 Task: Open a blank sheet, save the file as 'creativity' Insert a table ' 2 by 2' In first column, add headers, 'Category, Amount'. Under first header, add  RentUnder second header, add 2000. Change table style to  'Red'
Action: Mouse moved to (27, 24)
Screenshot: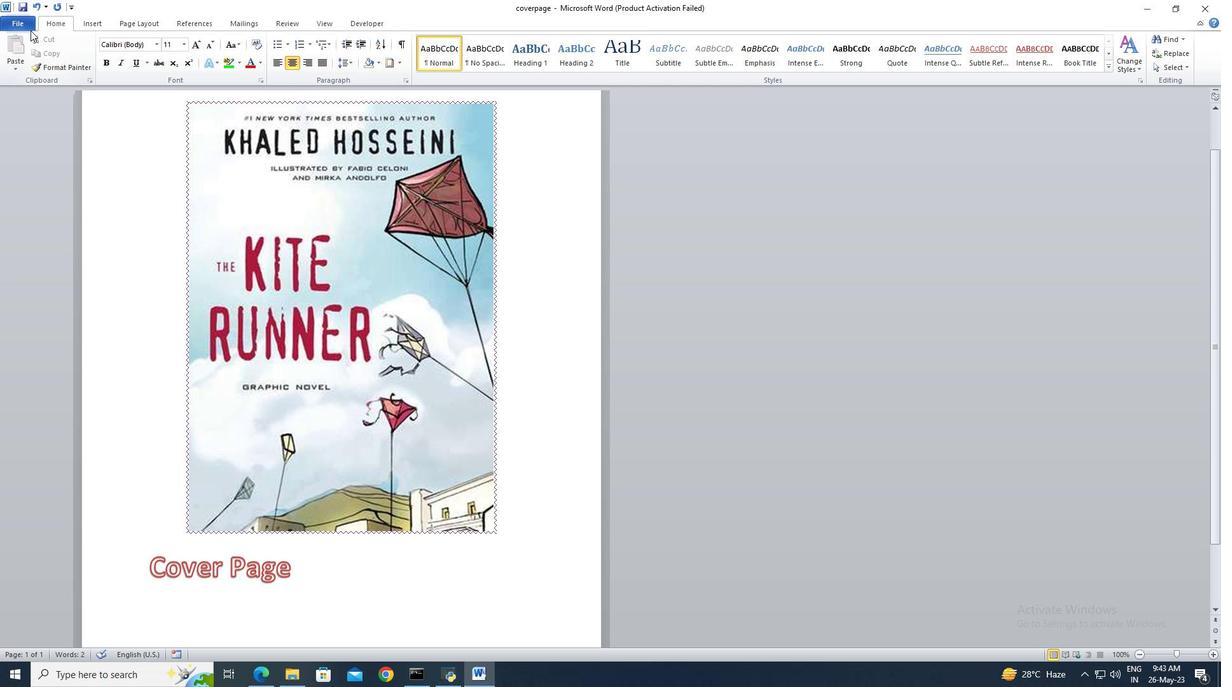 
Action: Mouse pressed left at (27, 24)
Screenshot: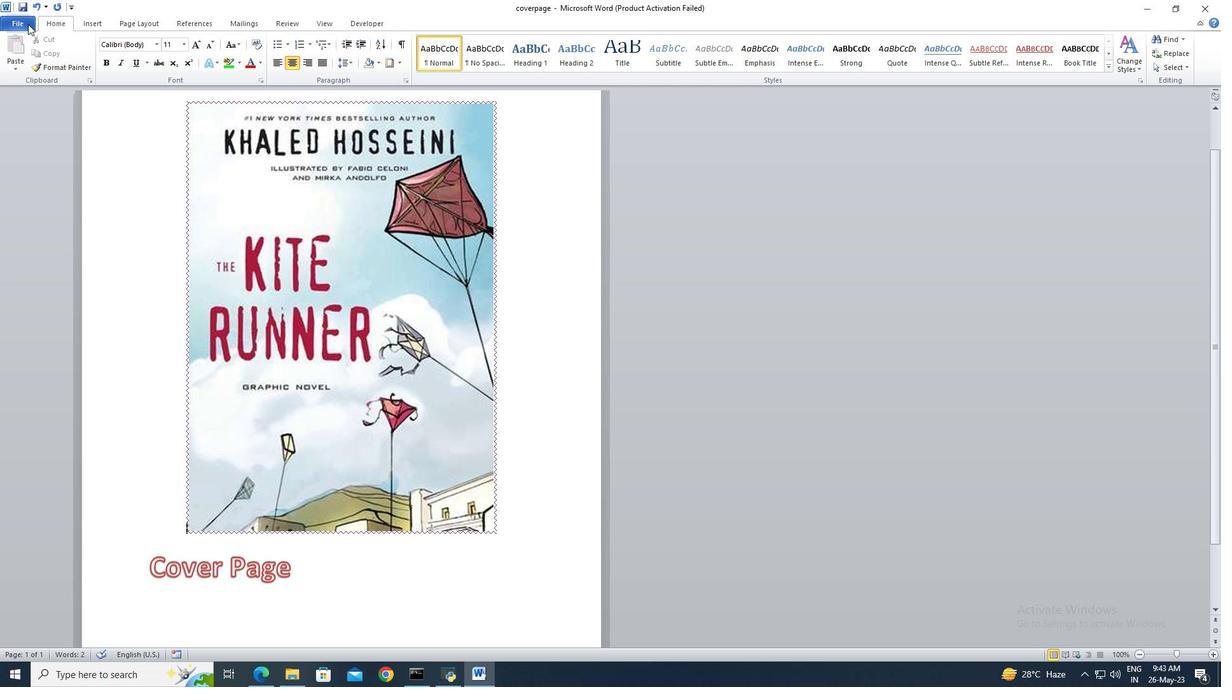 
Action: Mouse moved to (37, 171)
Screenshot: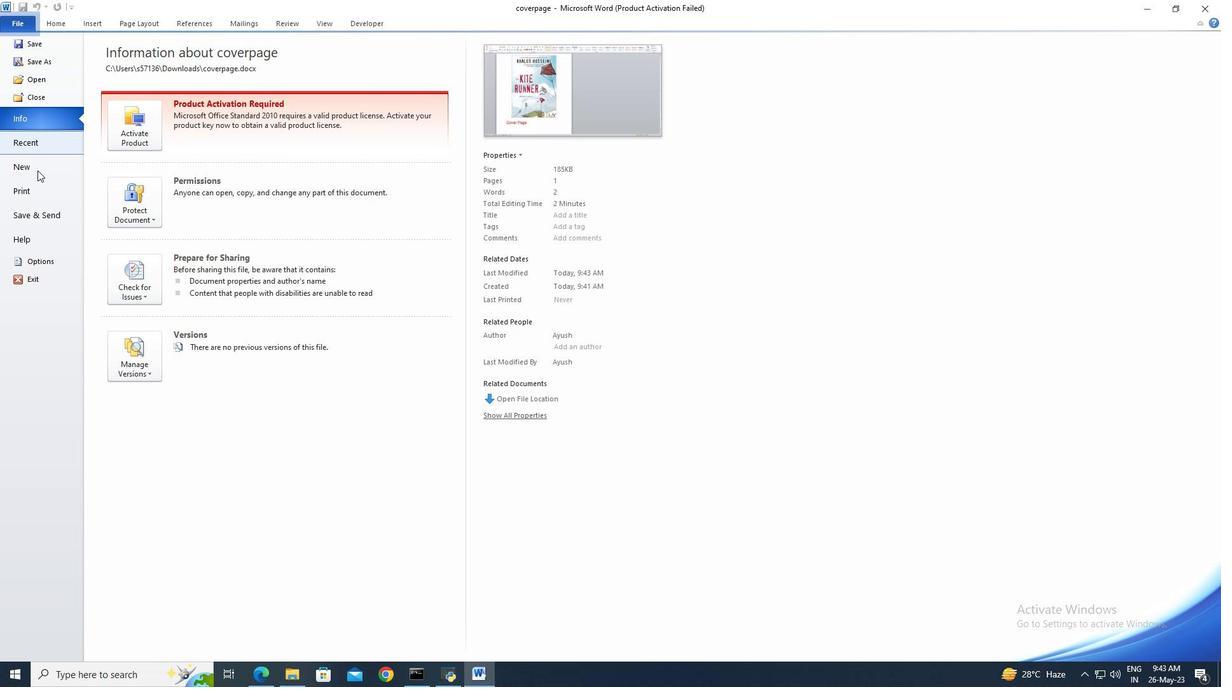
Action: Mouse pressed left at (37, 171)
Screenshot: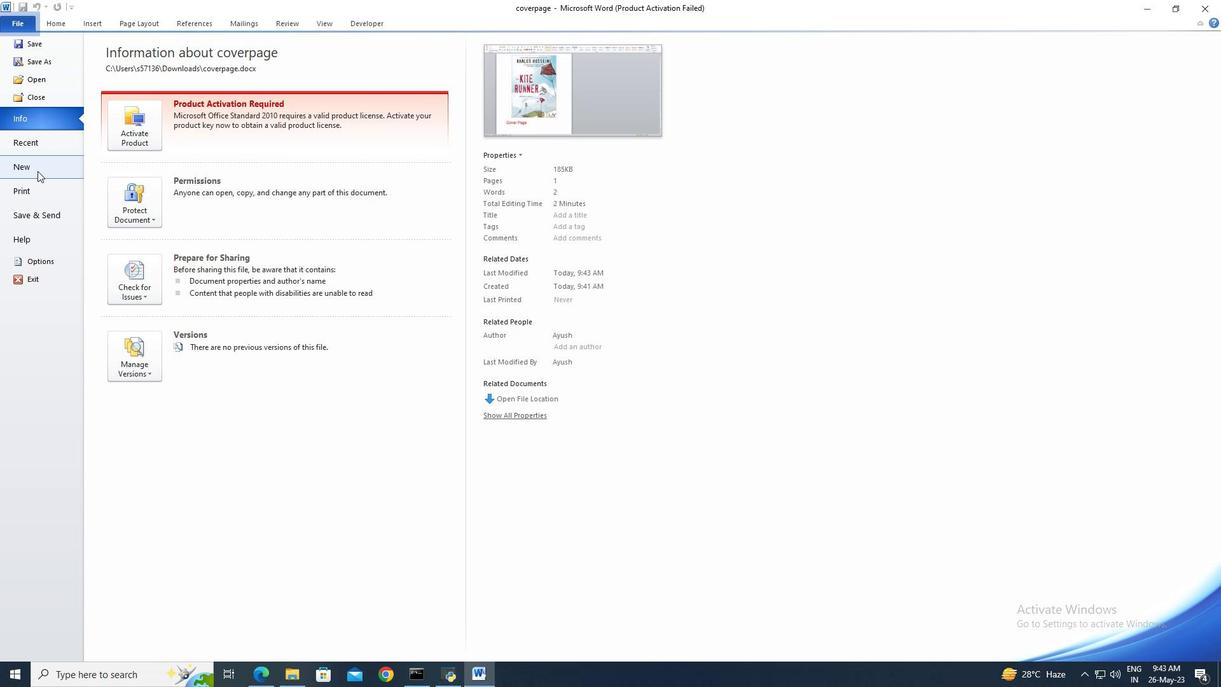 
Action: Mouse moved to (623, 307)
Screenshot: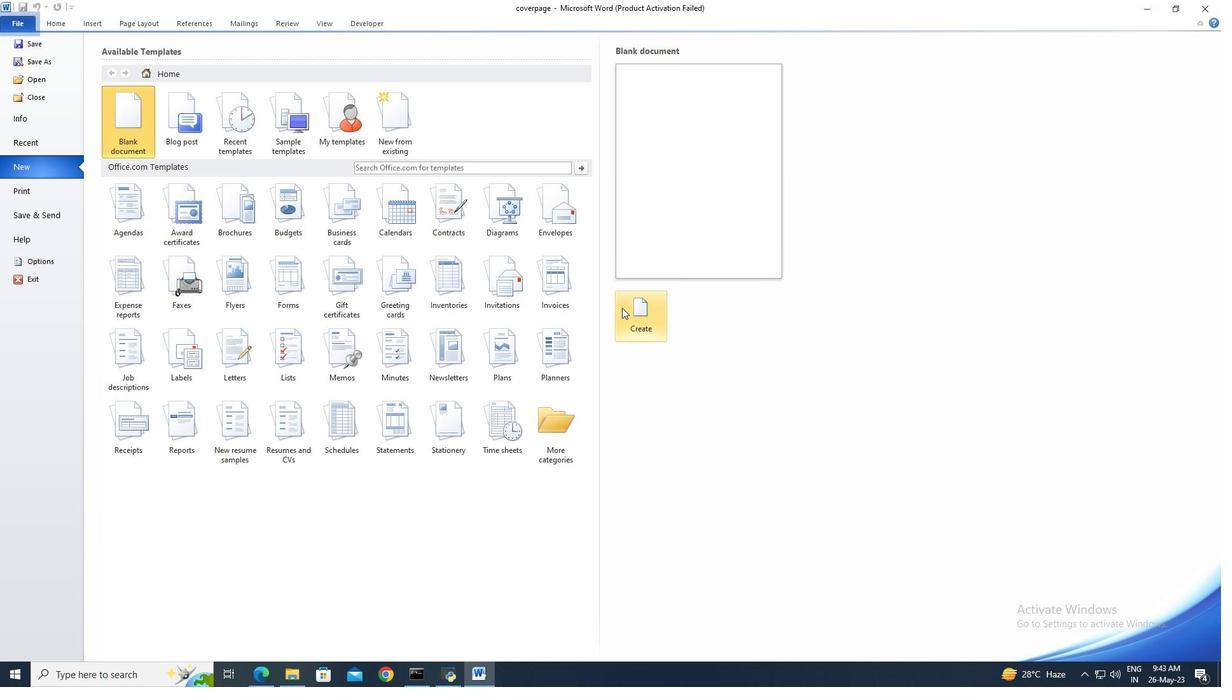 
Action: Mouse pressed left at (623, 307)
Screenshot: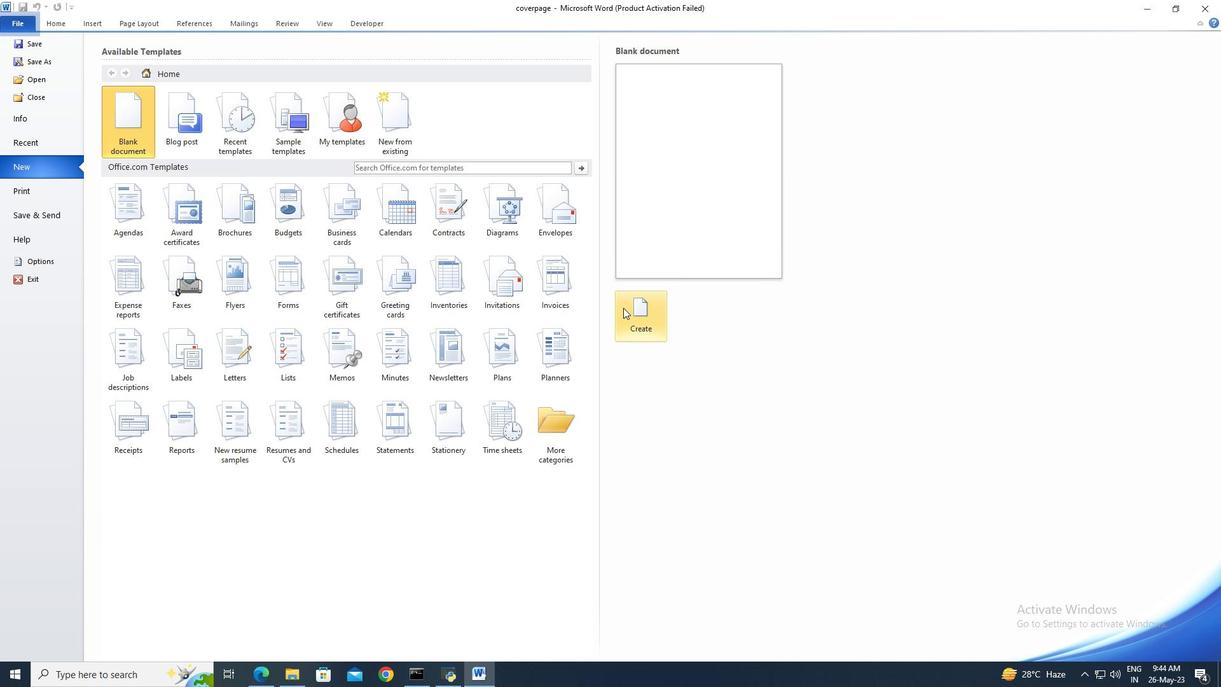 
Action: Mouse moved to (30, 28)
Screenshot: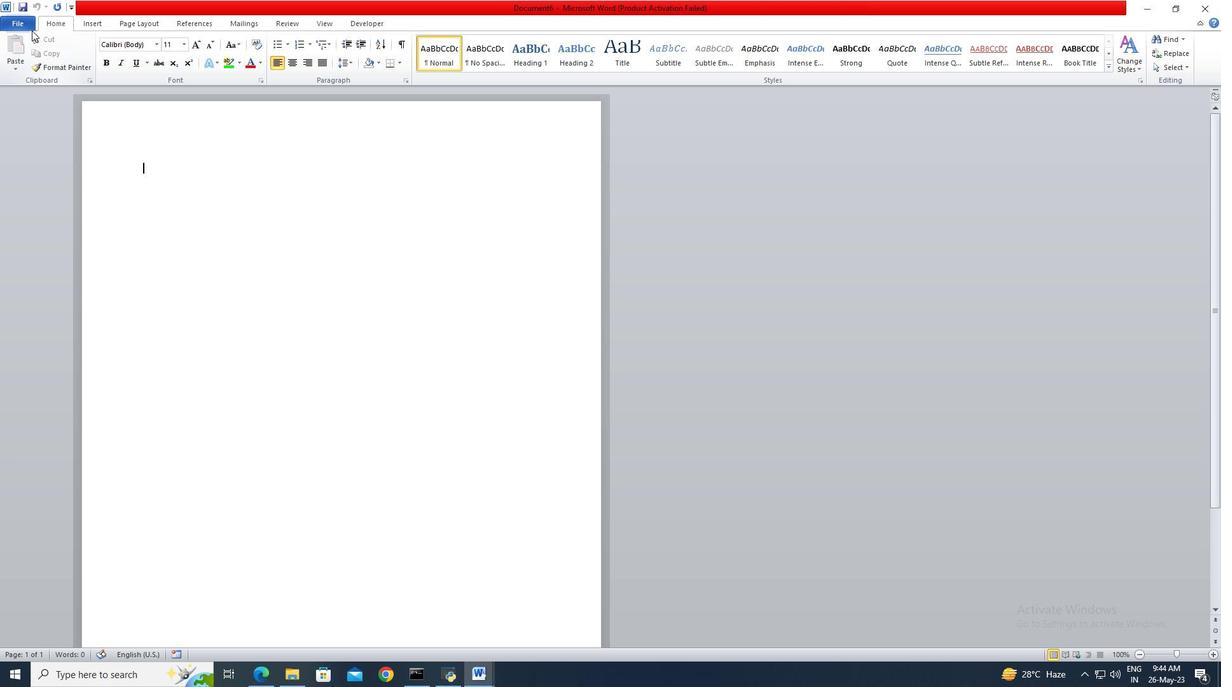 
Action: Mouse pressed left at (30, 28)
Screenshot: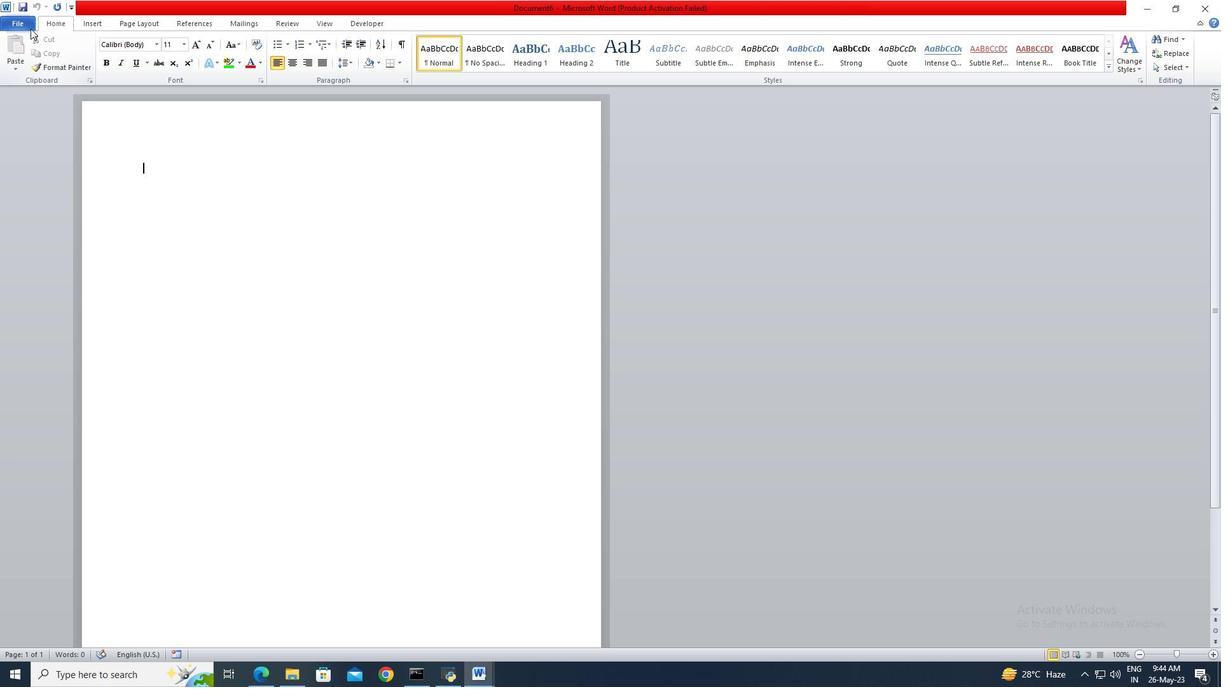 
Action: Mouse moved to (34, 60)
Screenshot: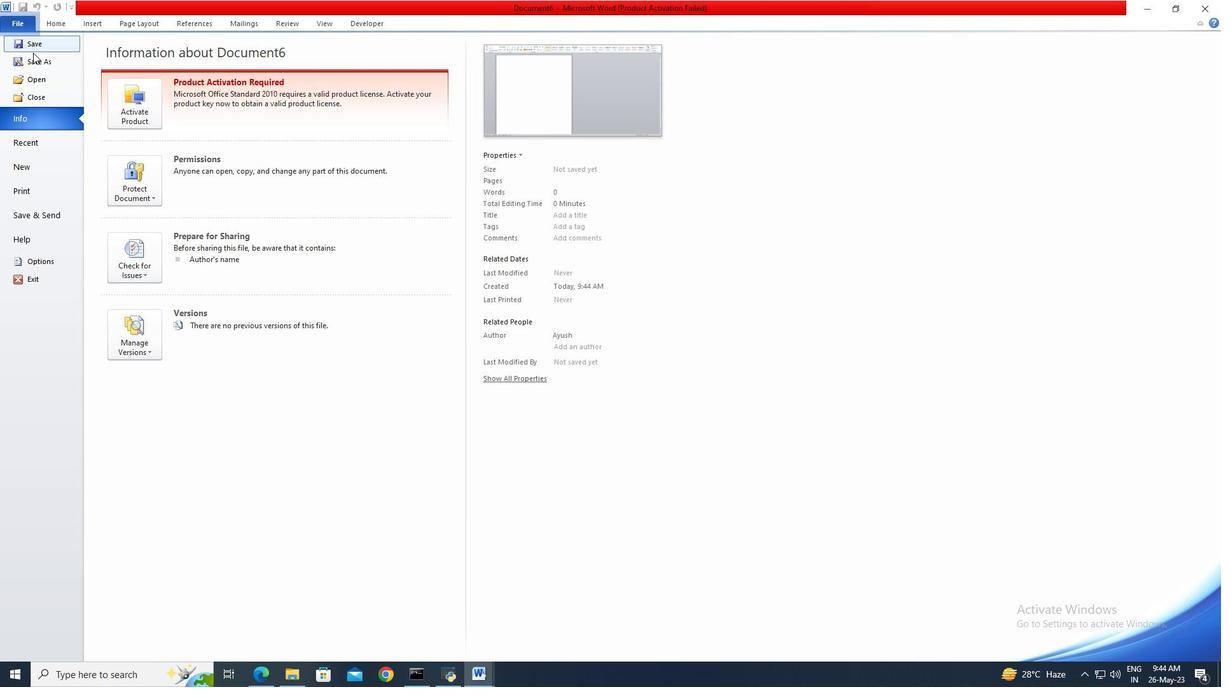 
Action: Mouse pressed left at (34, 60)
Screenshot: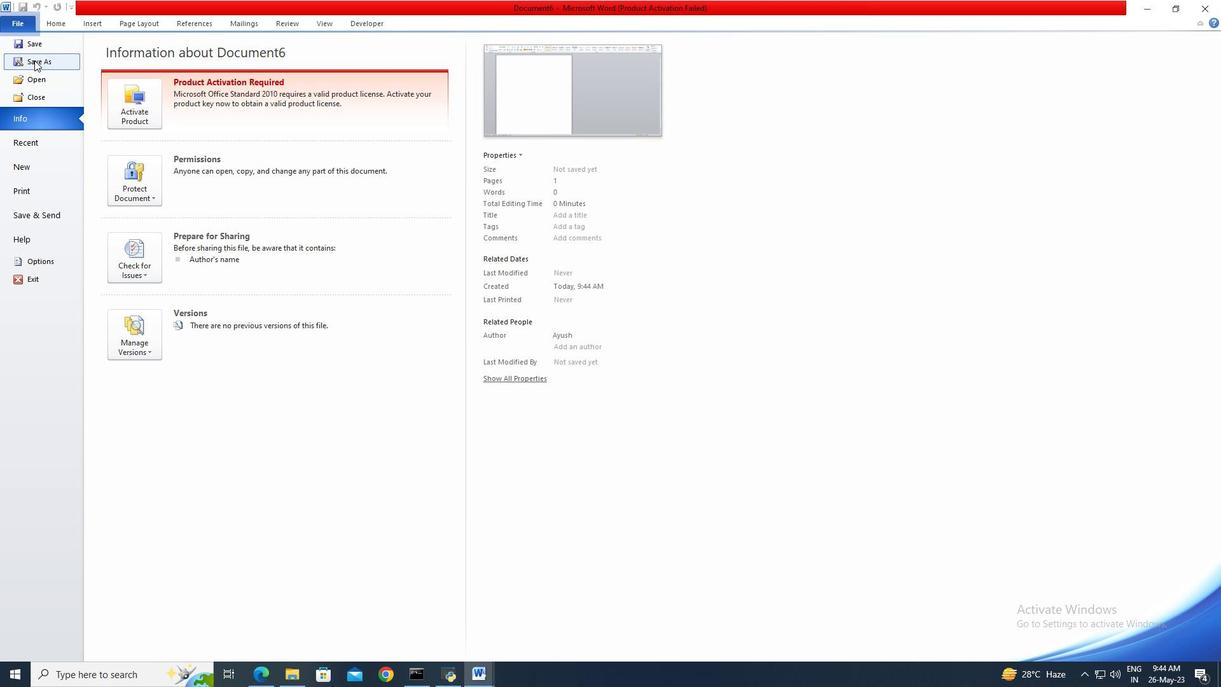 
Action: Mouse moved to (46, 133)
Screenshot: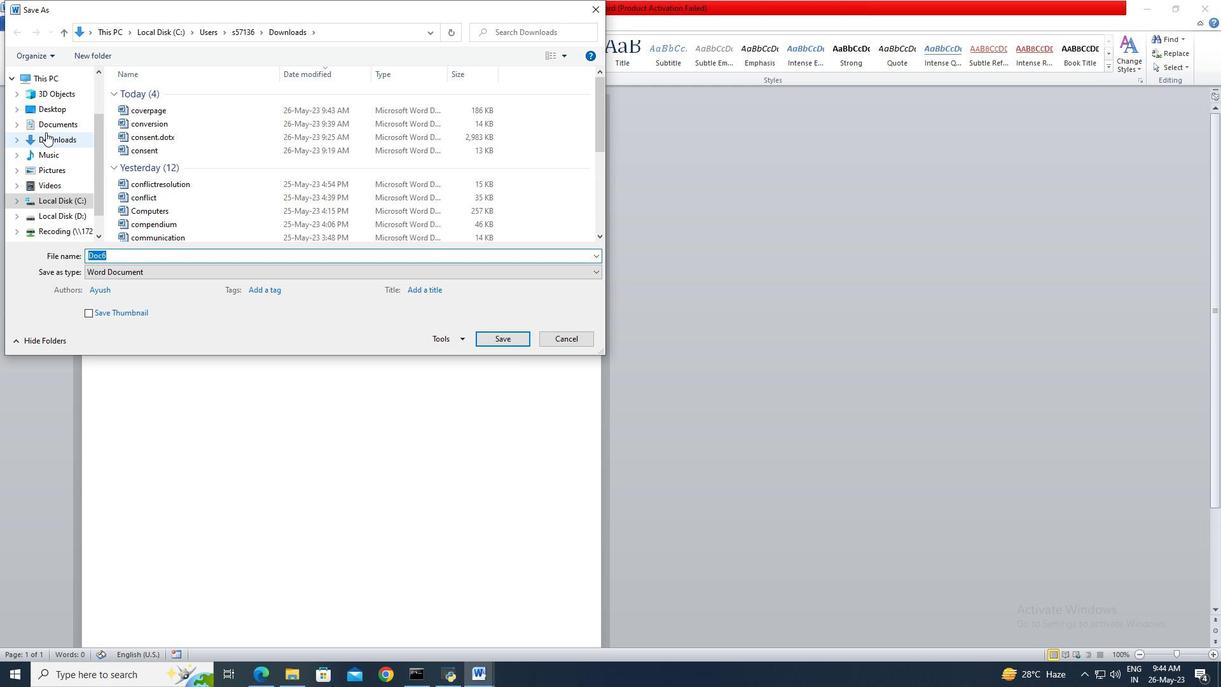 
Action: Mouse pressed left at (46, 133)
Screenshot: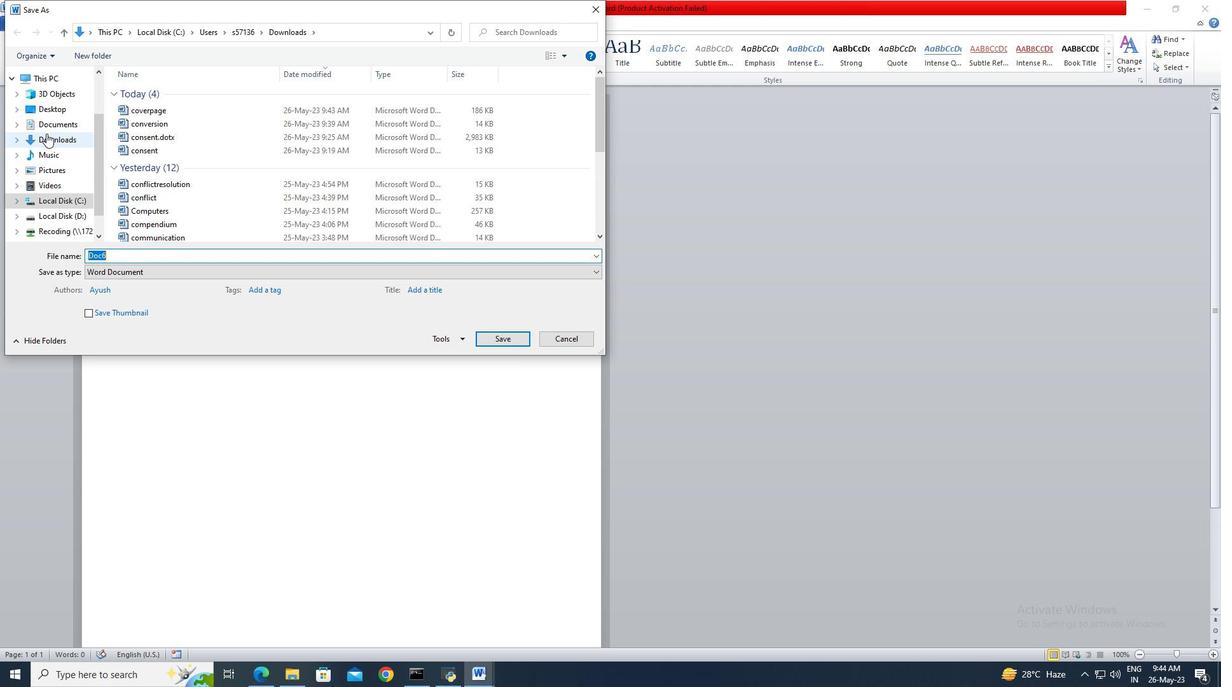 
Action: Mouse moved to (110, 255)
Screenshot: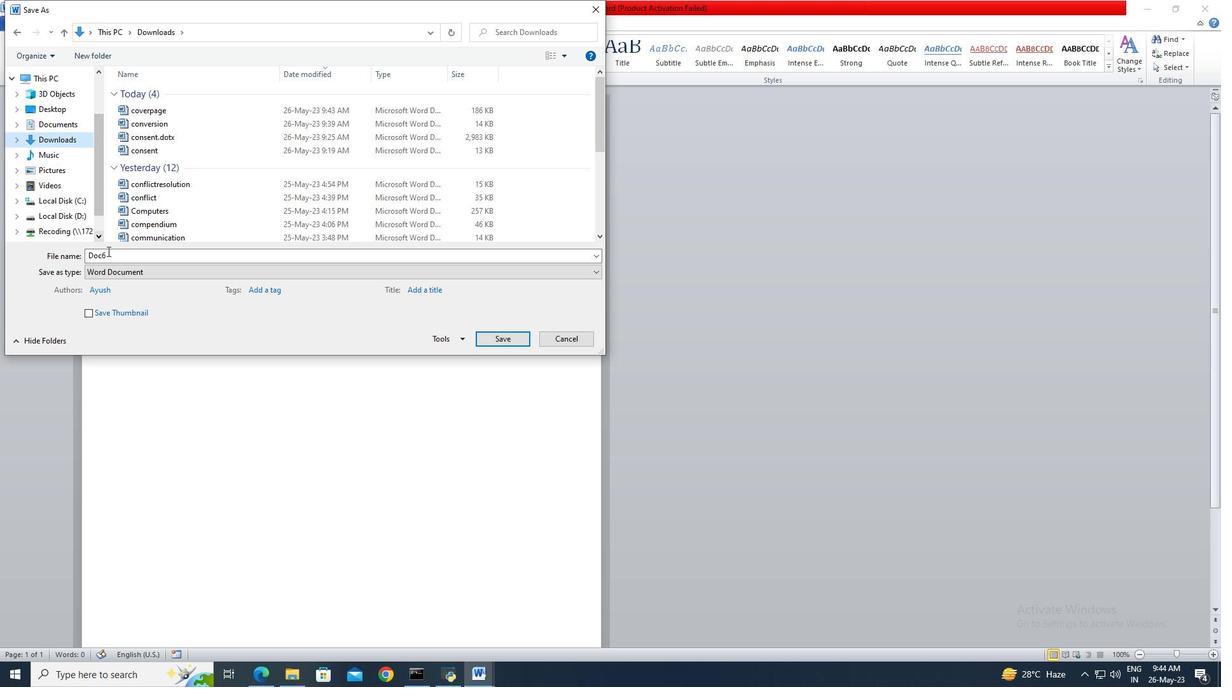 
Action: Mouse pressed left at (110, 255)
Screenshot: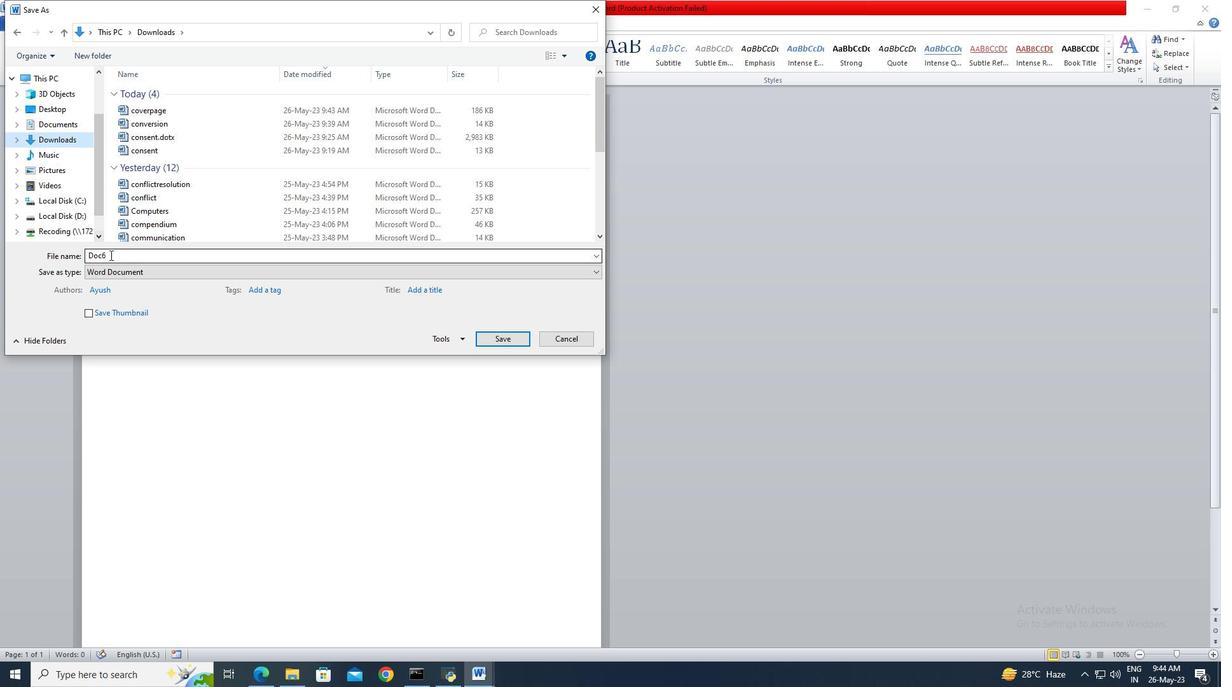 
Action: Key pressed creativity
Screenshot: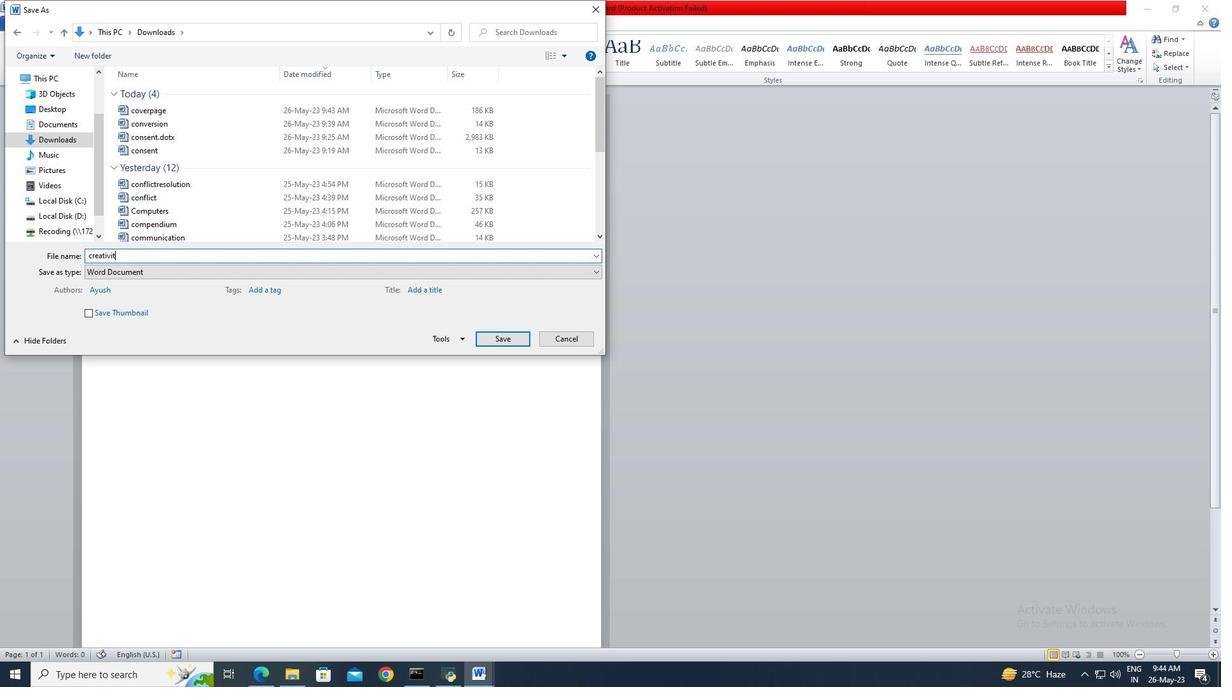 
Action: Mouse moved to (494, 339)
Screenshot: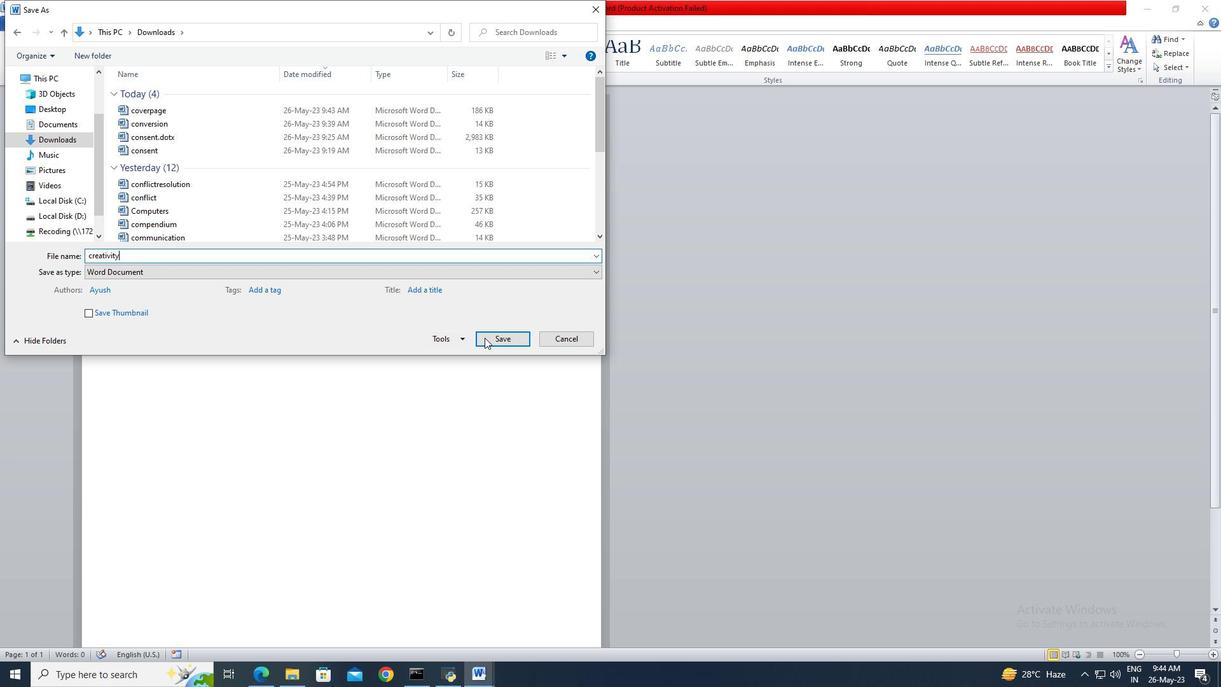 
Action: Mouse pressed left at (494, 339)
Screenshot: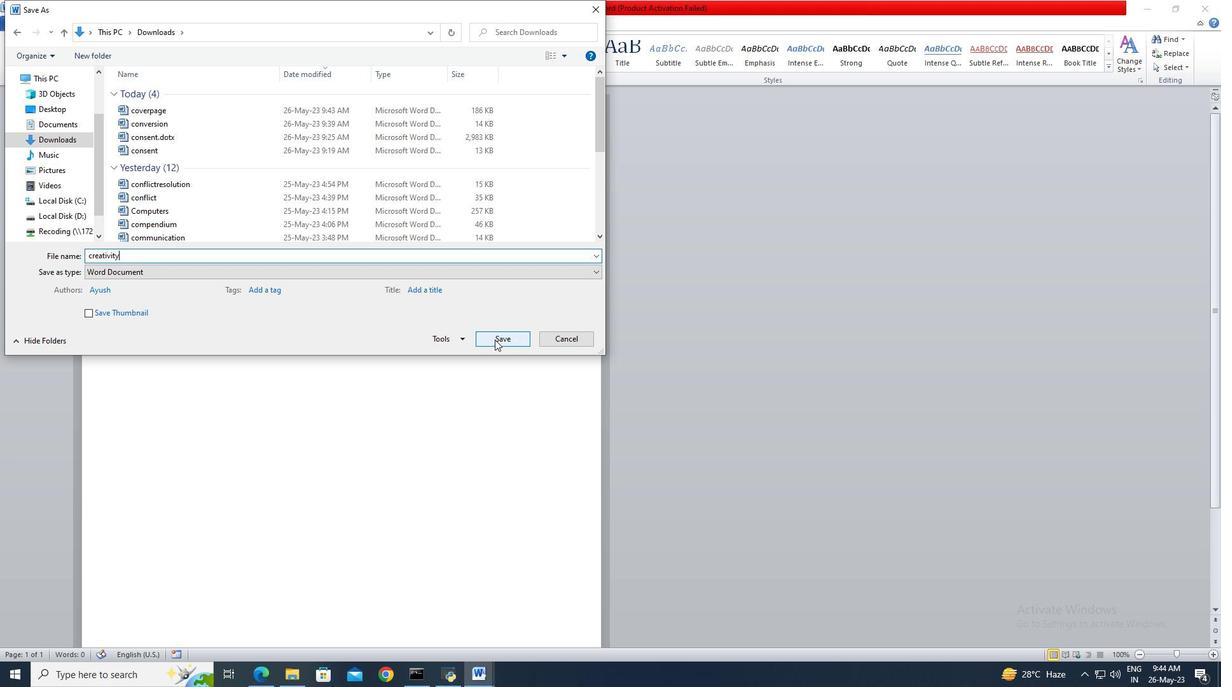 
Action: Mouse moved to (99, 28)
Screenshot: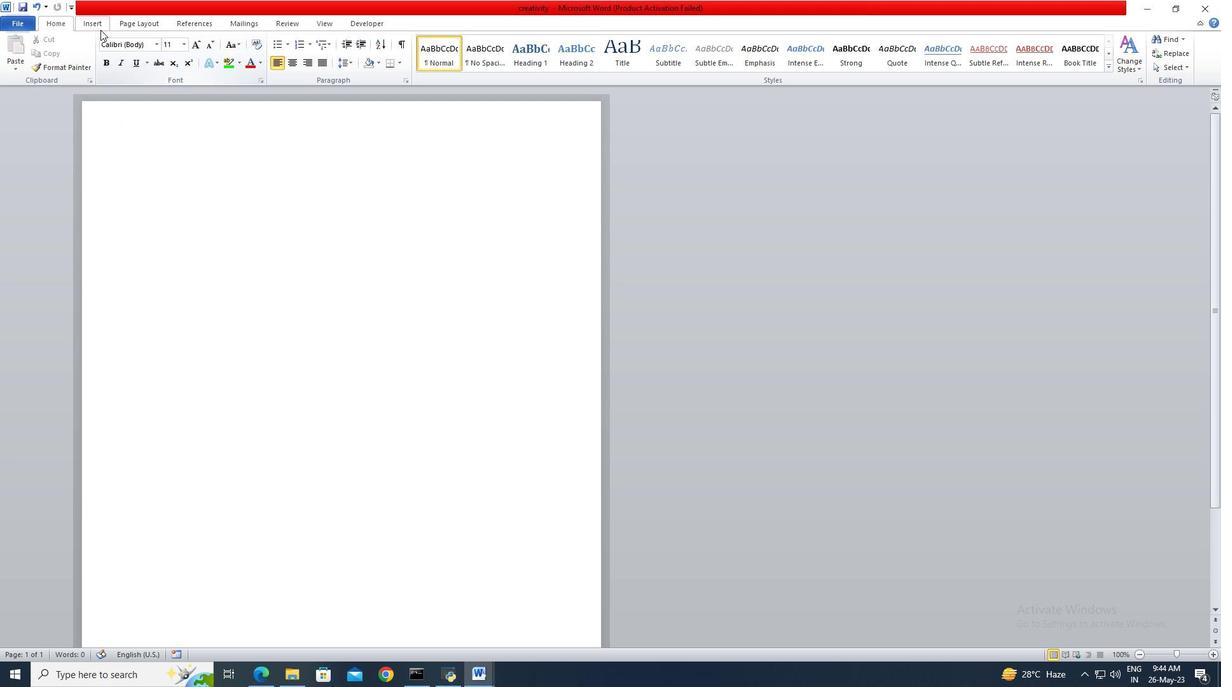 
Action: Mouse pressed left at (99, 28)
Screenshot: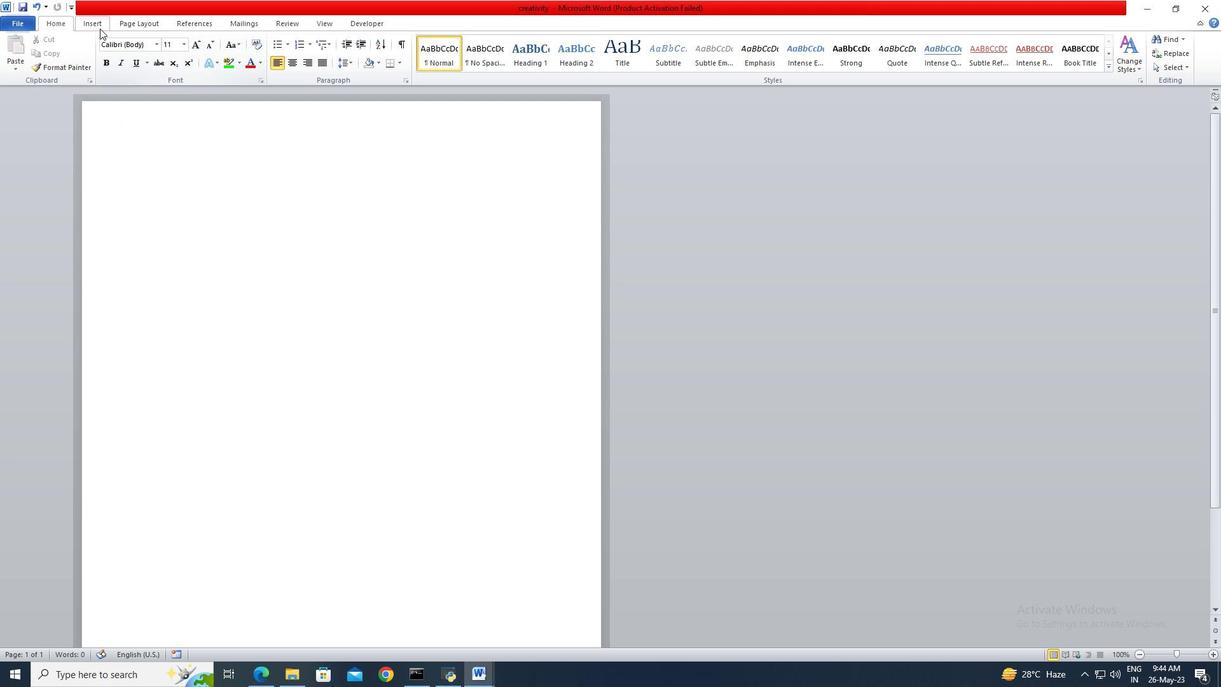 
Action: Mouse moved to (104, 65)
Screenshot: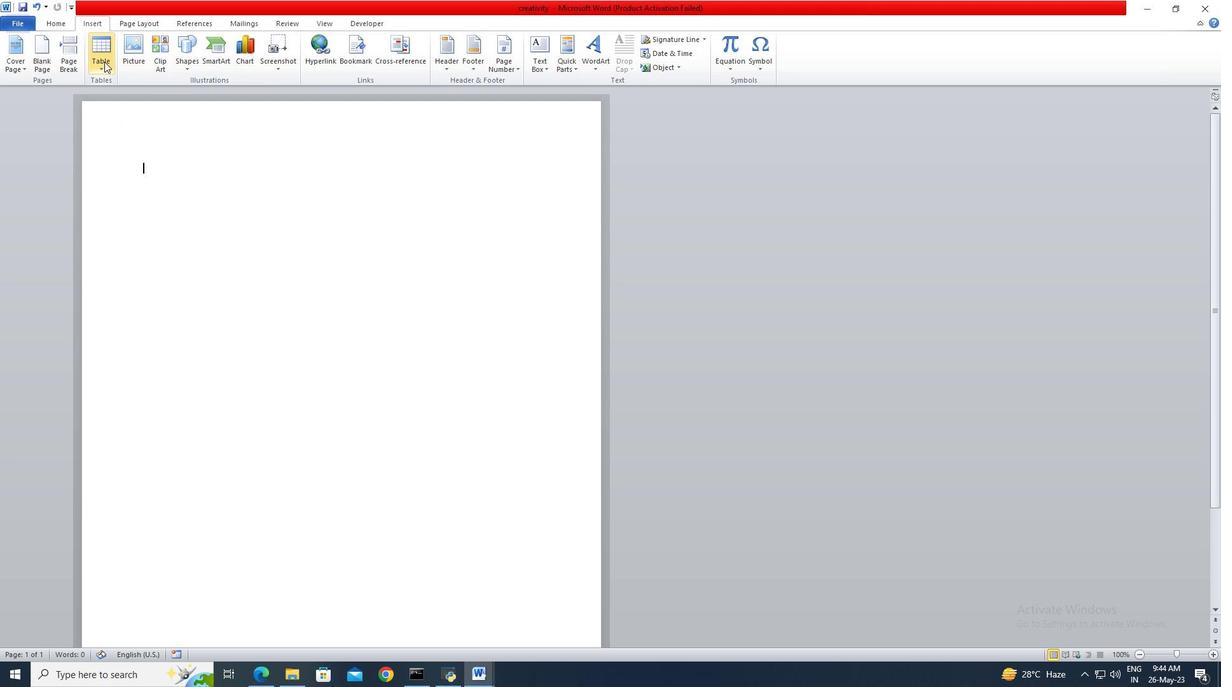 
Action: Mouse pressed left at (104, 65)
Screenshot: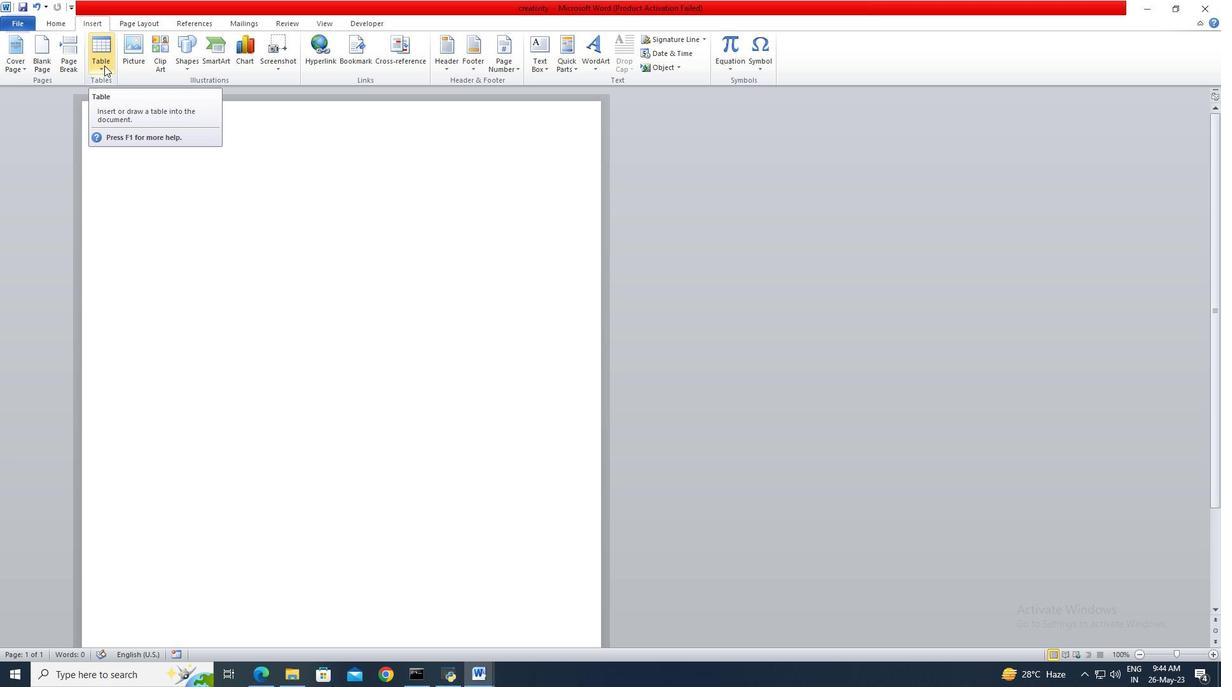 
Action: Mouse moved to (108, 103)
Screenshot: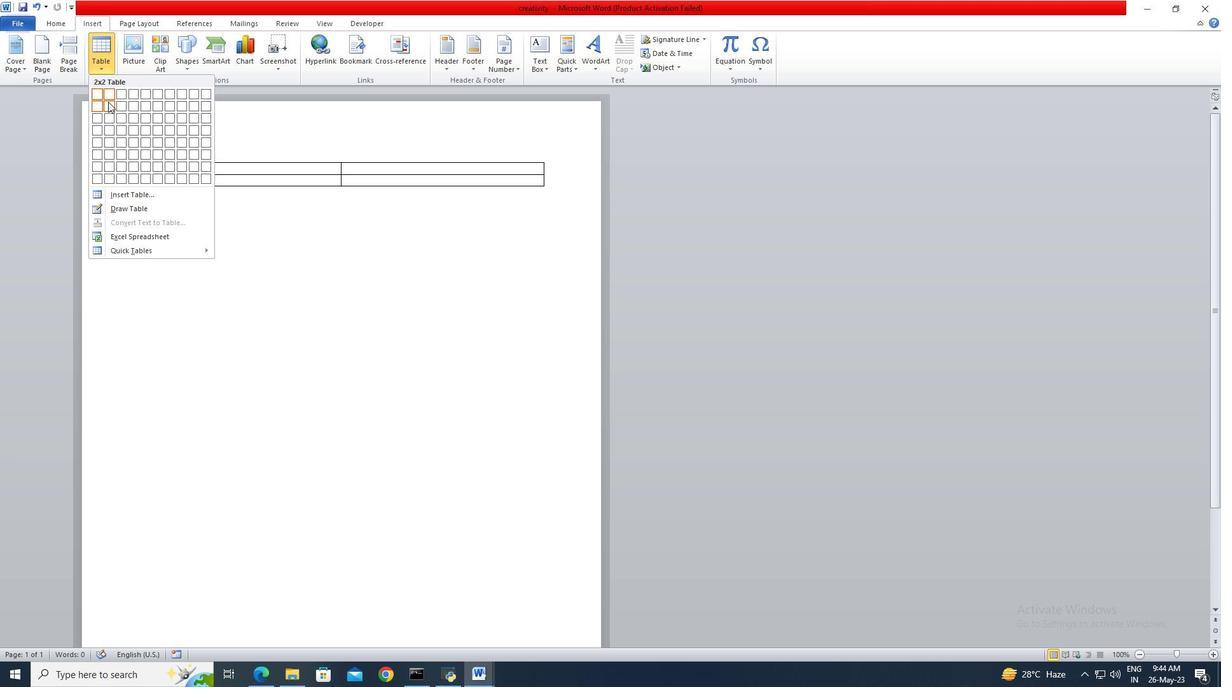 
Action: Mouse pressed left at (108, 103)
Screenshot: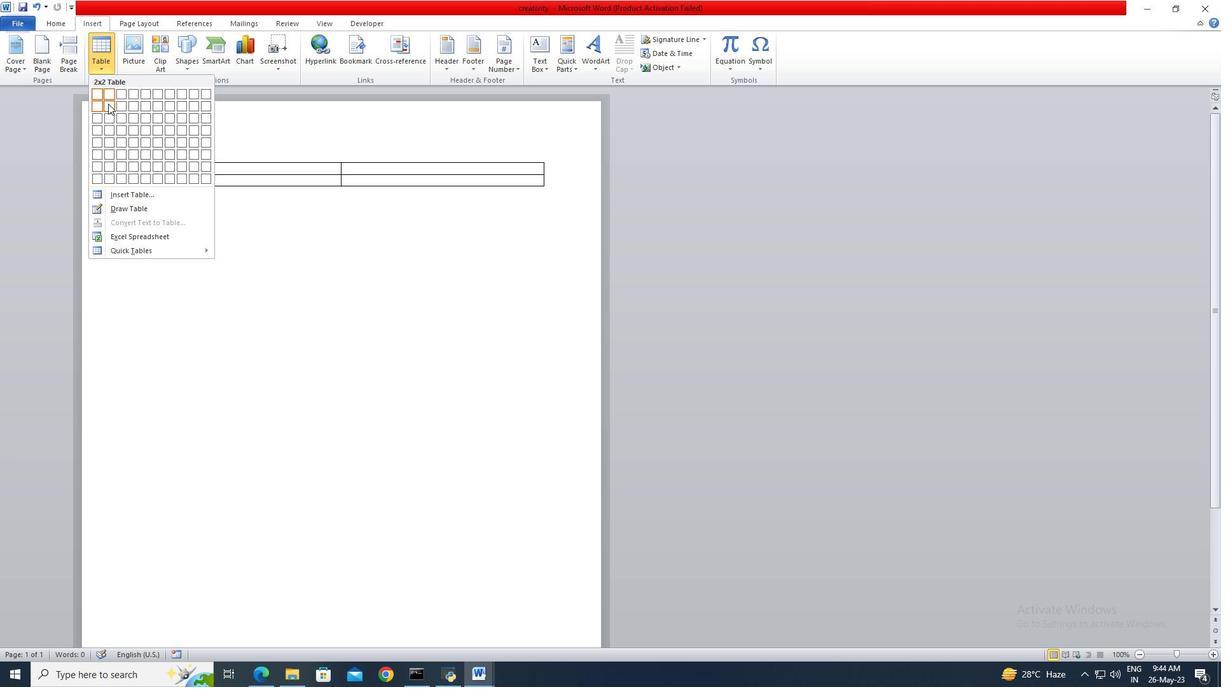 
Action: Mouse moved to (166, 171)
Screenshot: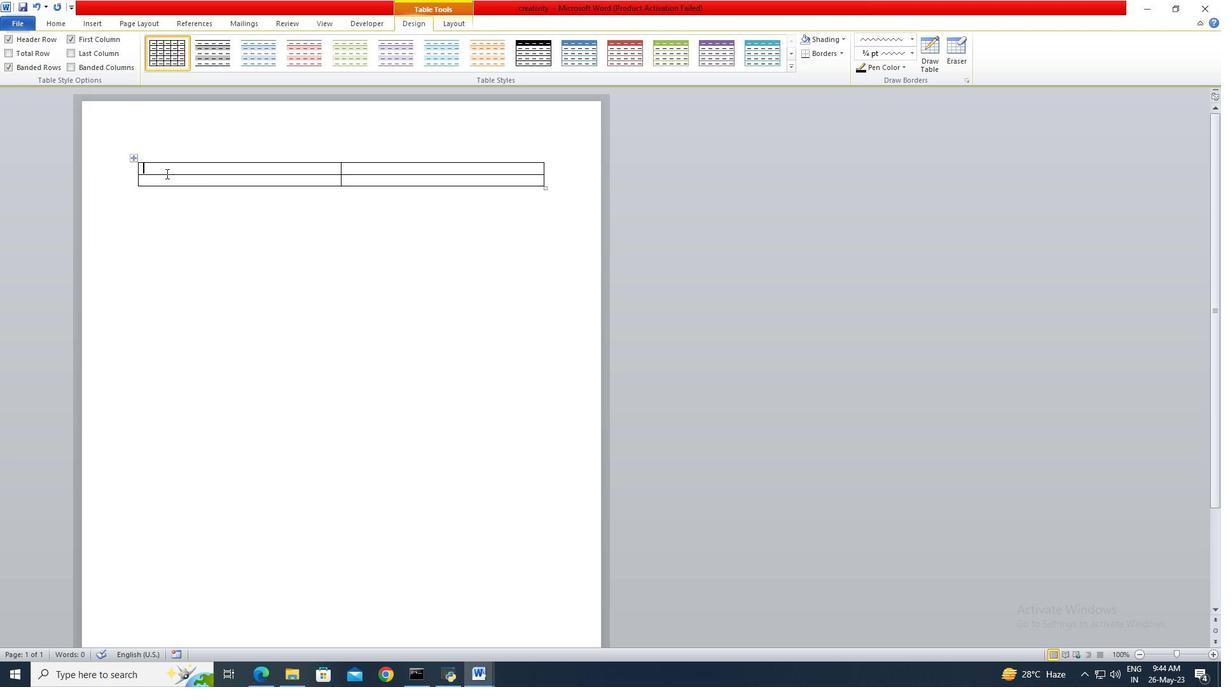 
Action: Mouse pressed left at (166, 171)
Screenshot: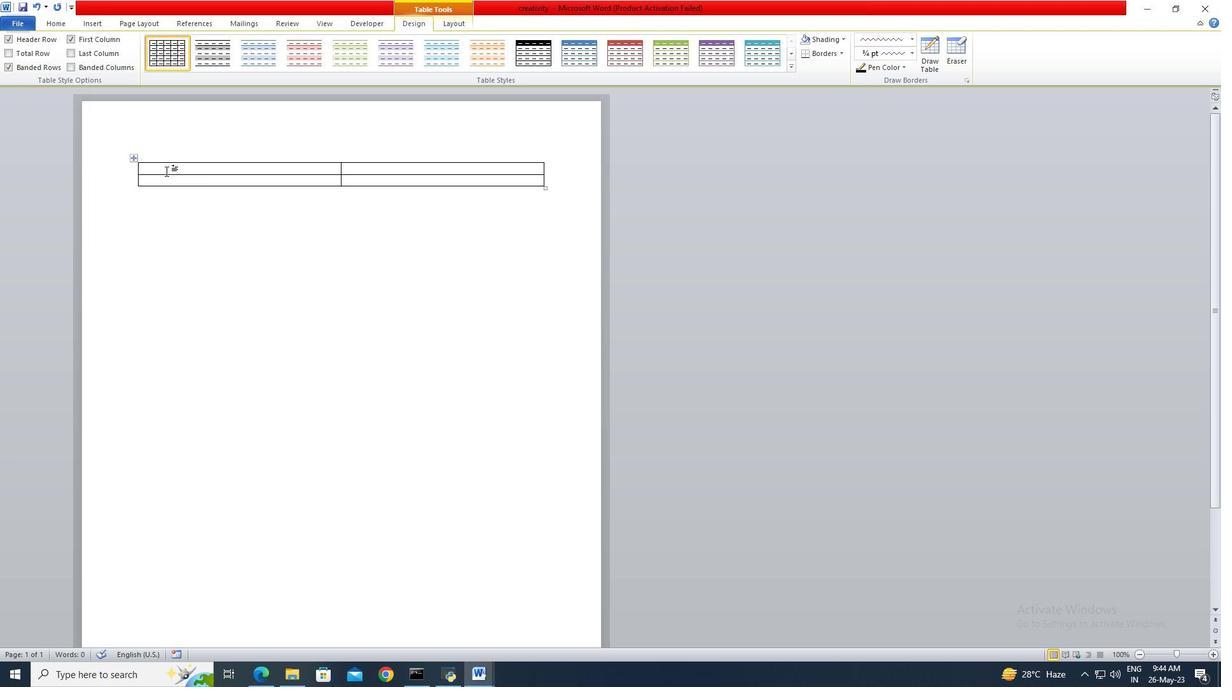 
Action: Key pressed <Key.shift>ategory<Key.tab><Key.shift>Amount
Screenshot: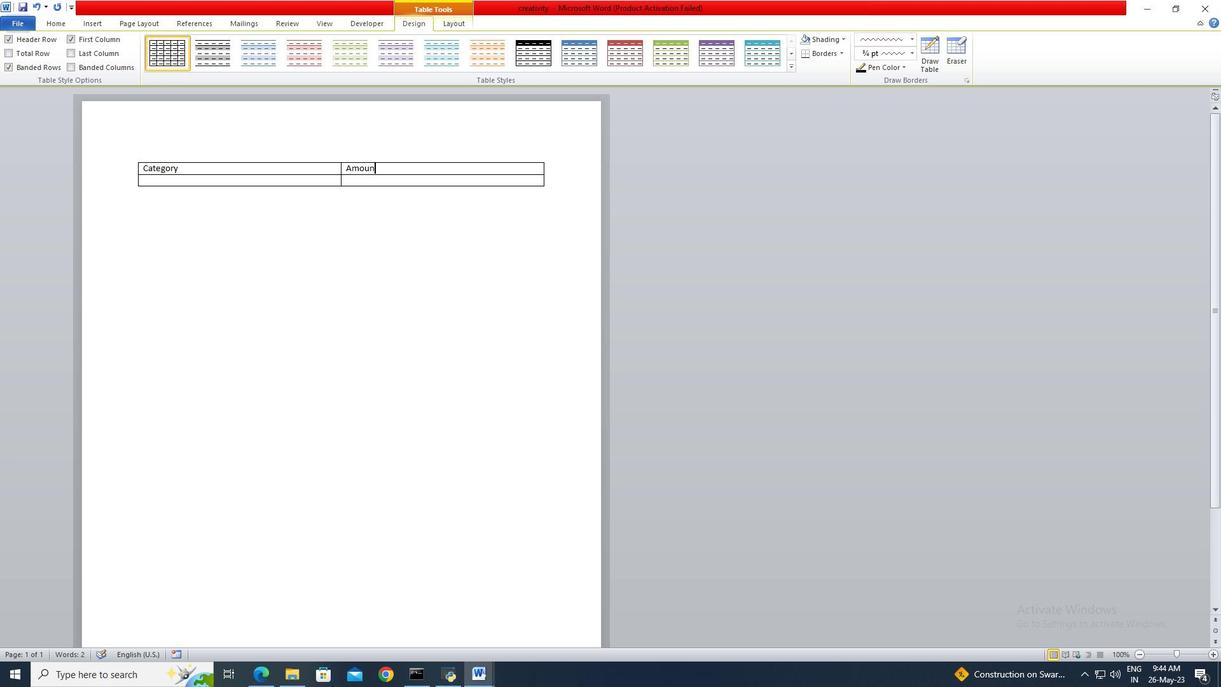 
Action: Mouse moved to (158, 181)
Screenshot: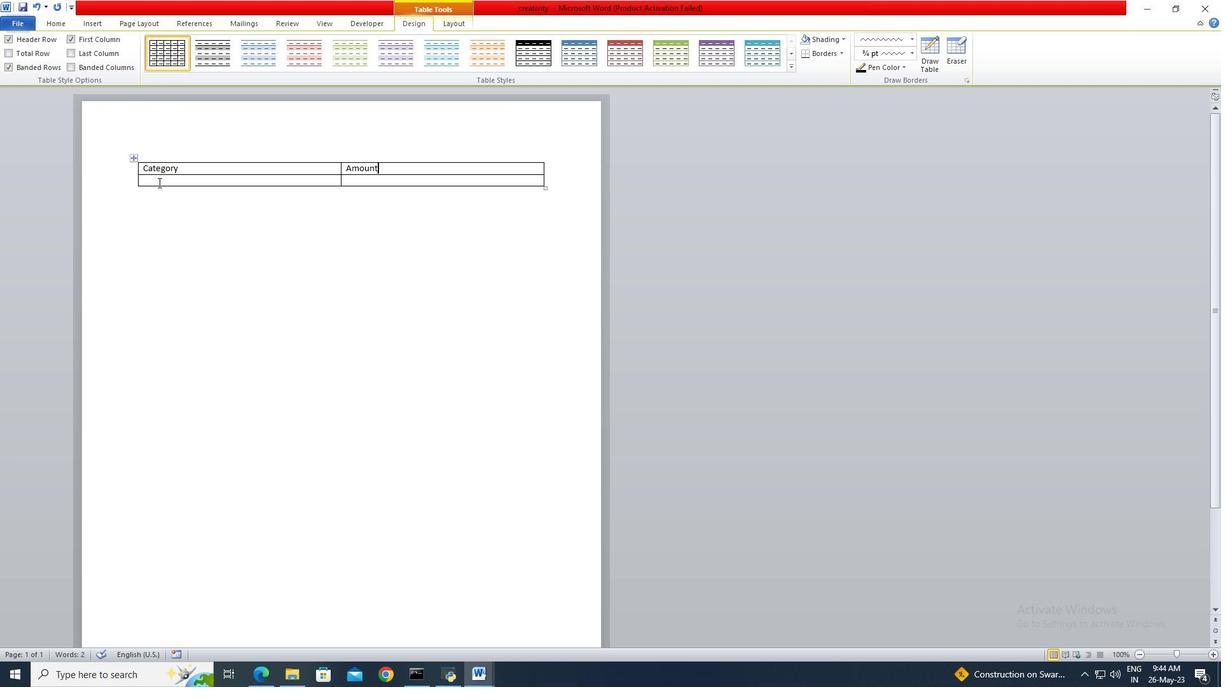 
Action: Mouse pressed left at (158, 181)
Screenshot: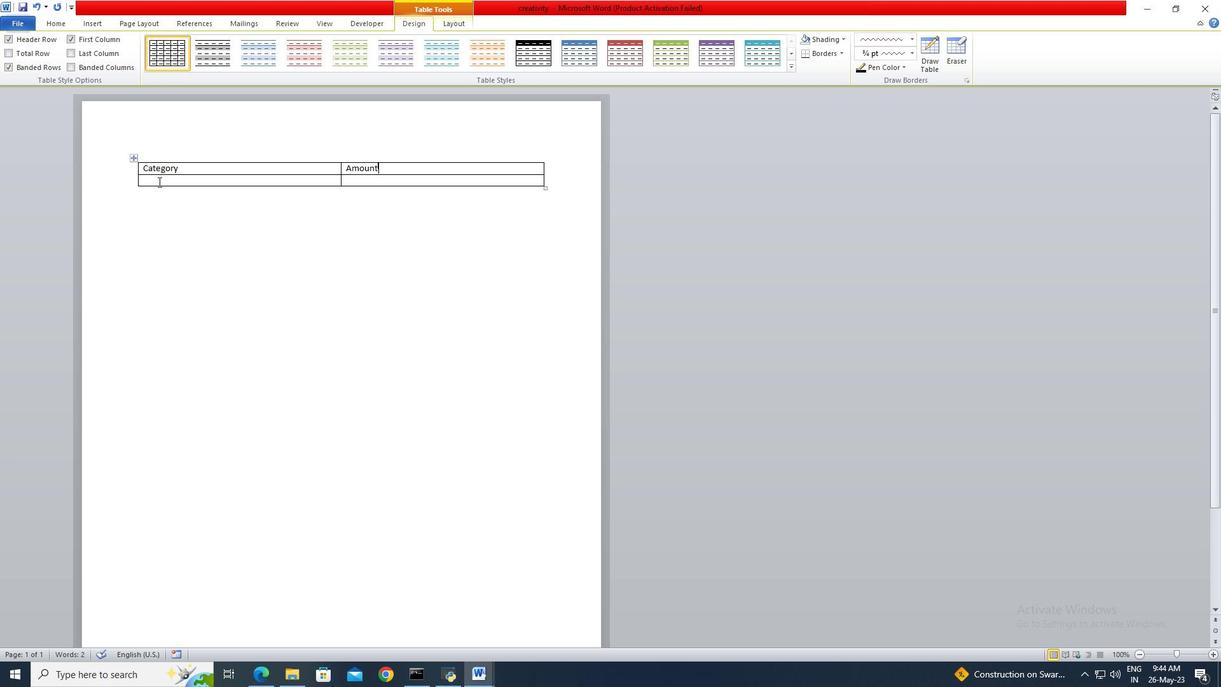 
Action: Key pressed <Key.shift><Key.shift><Key.shift><Key.shift><Key.shift><Key.shift>Rent
Screenshot: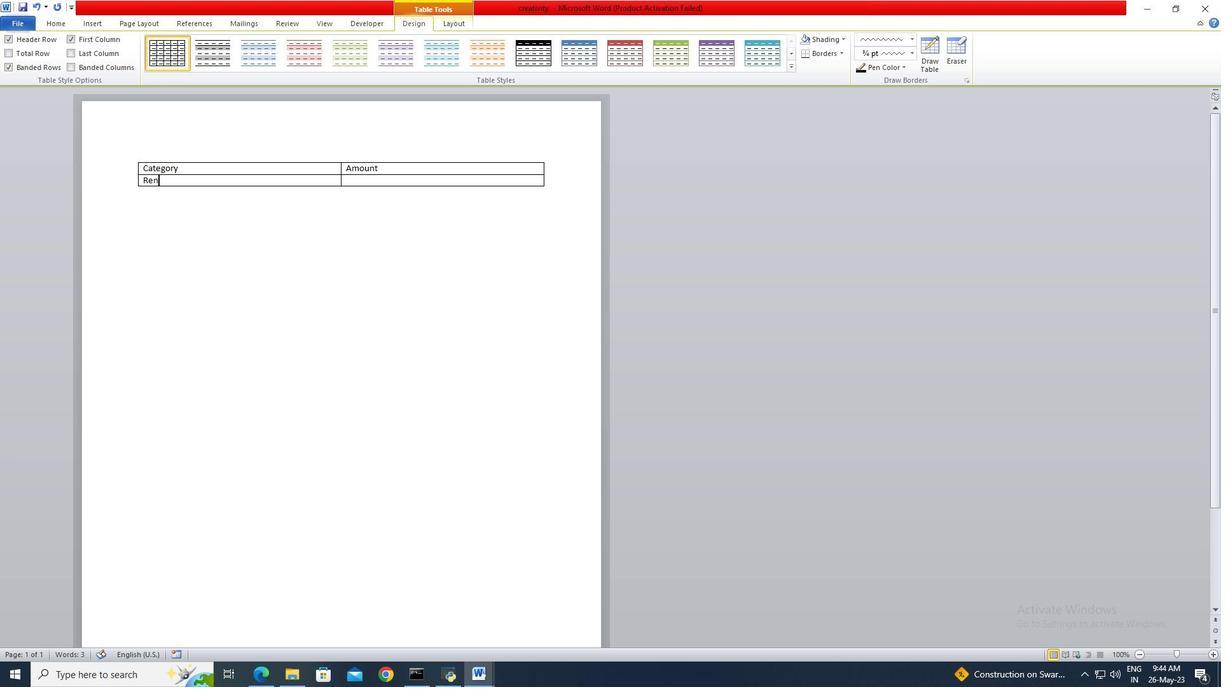 
Action: Mouse moved to (361, 183)
Screenshot: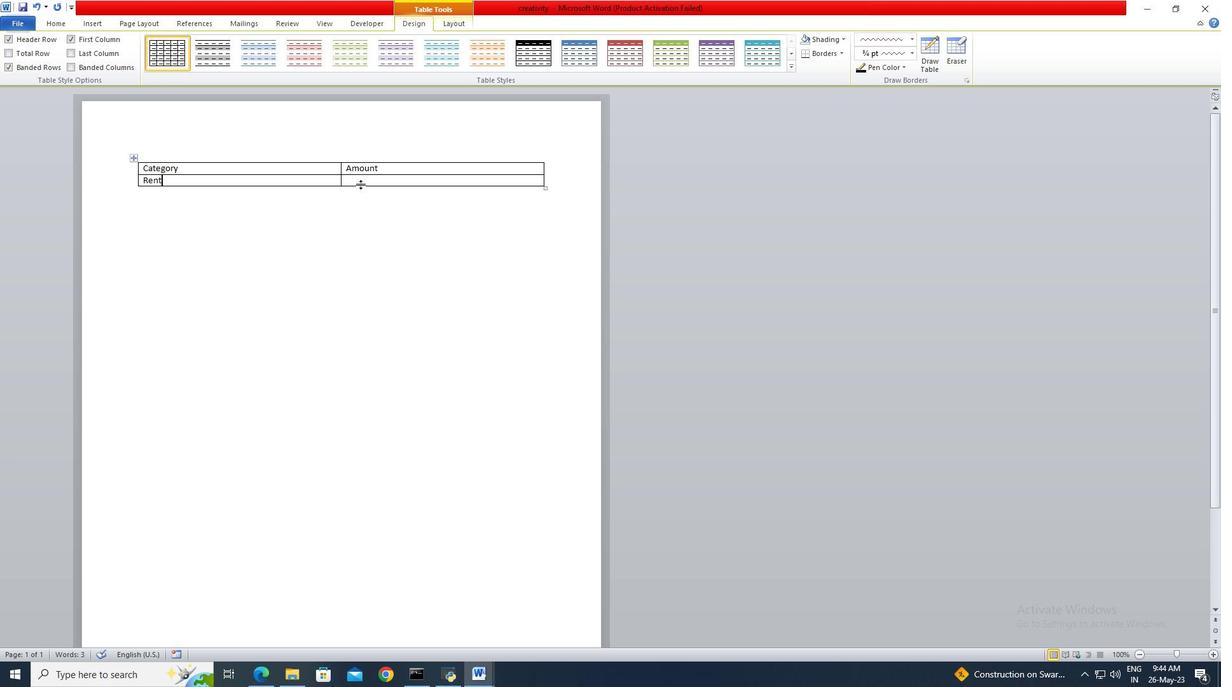 
Action: Mouse pressed left at (361, 183)
Screenshot: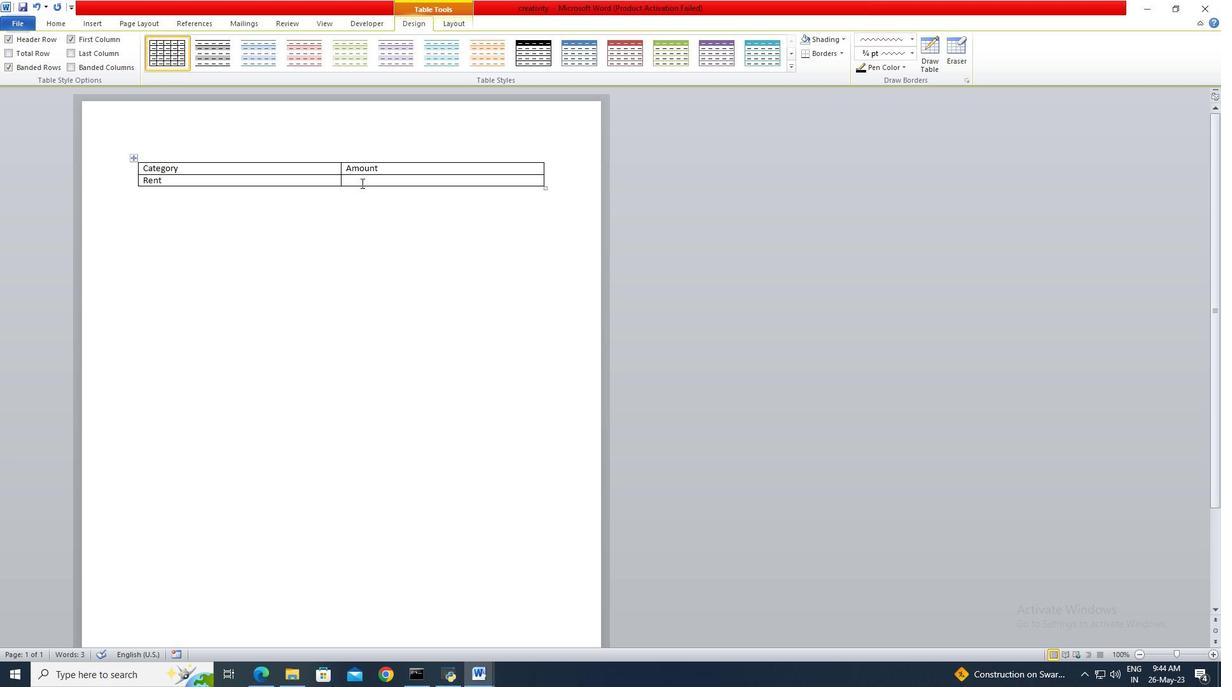 
Action: Mouse moved to (361, 183)
Screenshot: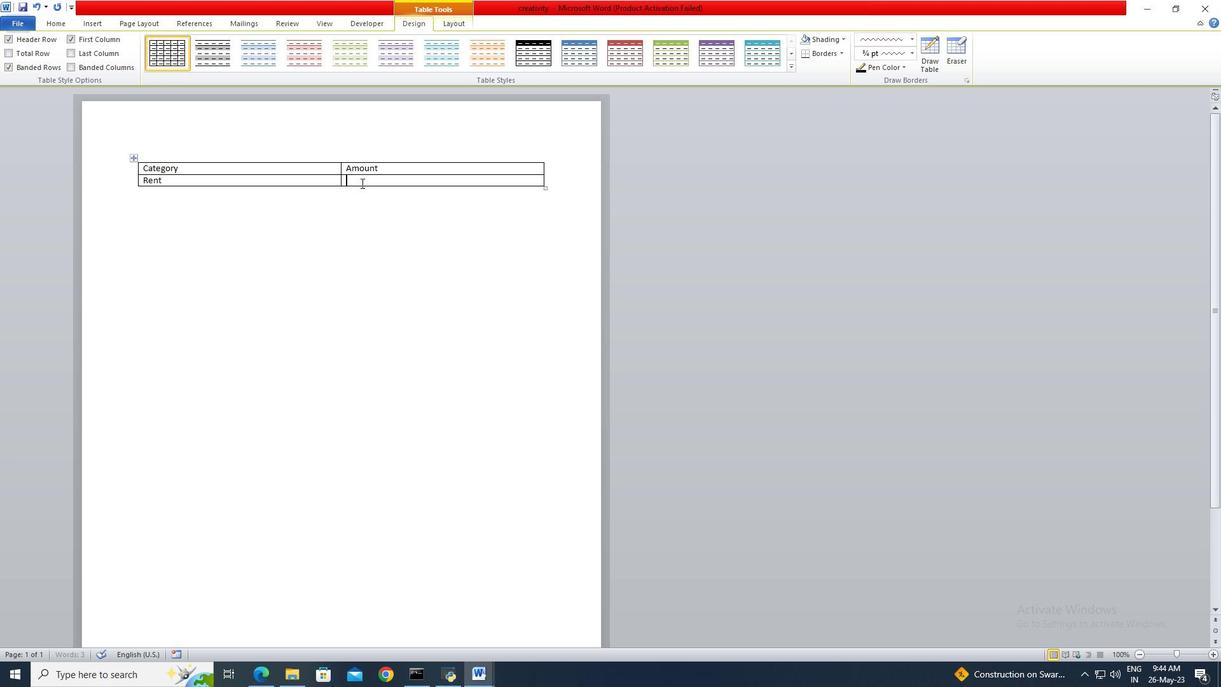 
Action: Key pressed 2000
Screenshot: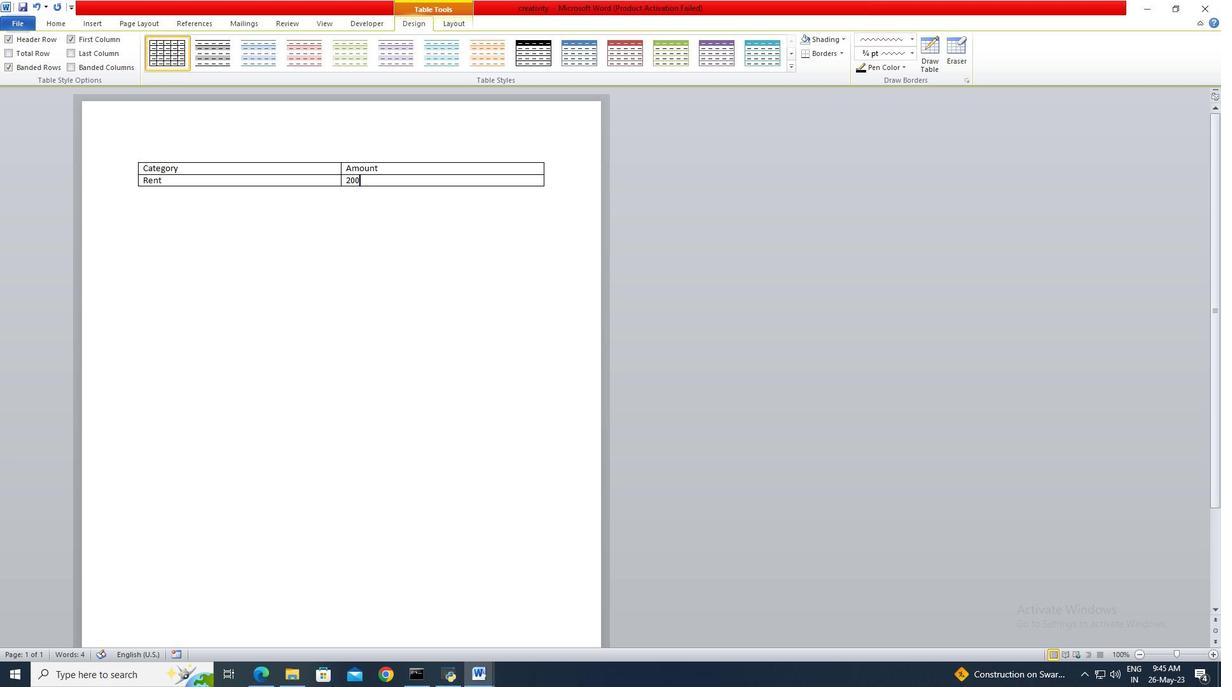 
Action: Mouse moved to (615, 58)
Screenshot: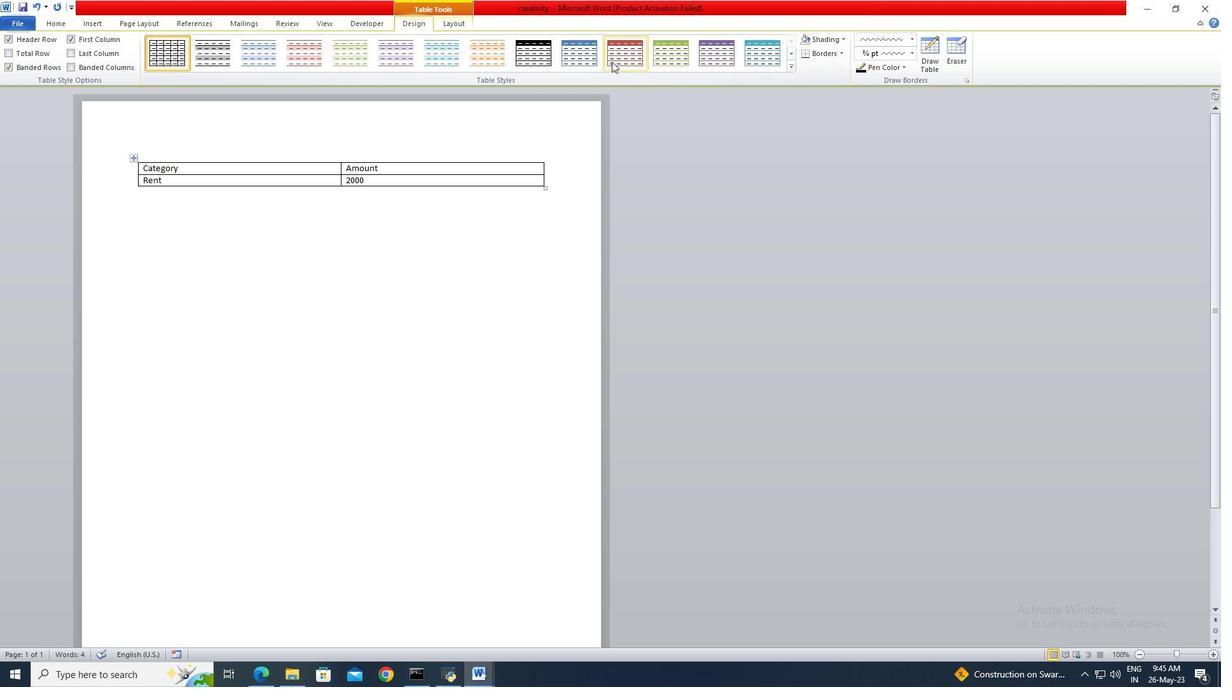 
Action: Mouse pressed left at (615, 58)
Screenshot: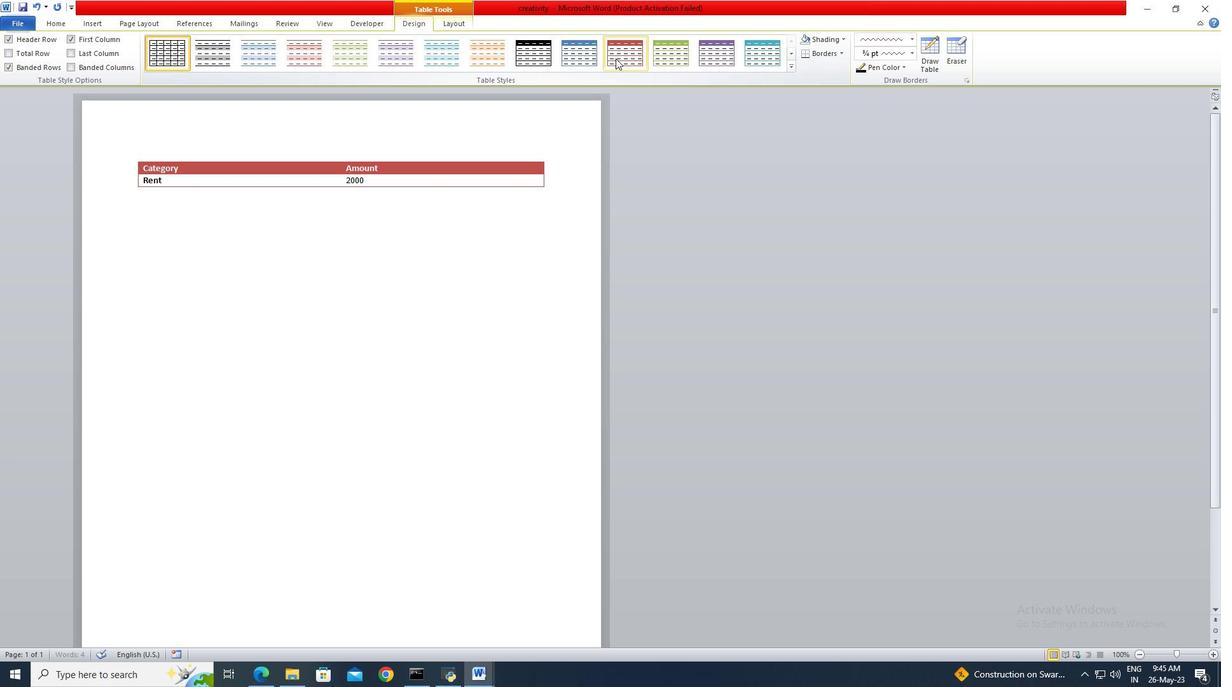 
Action: Mouse moved to (596, 118)
Screenshot: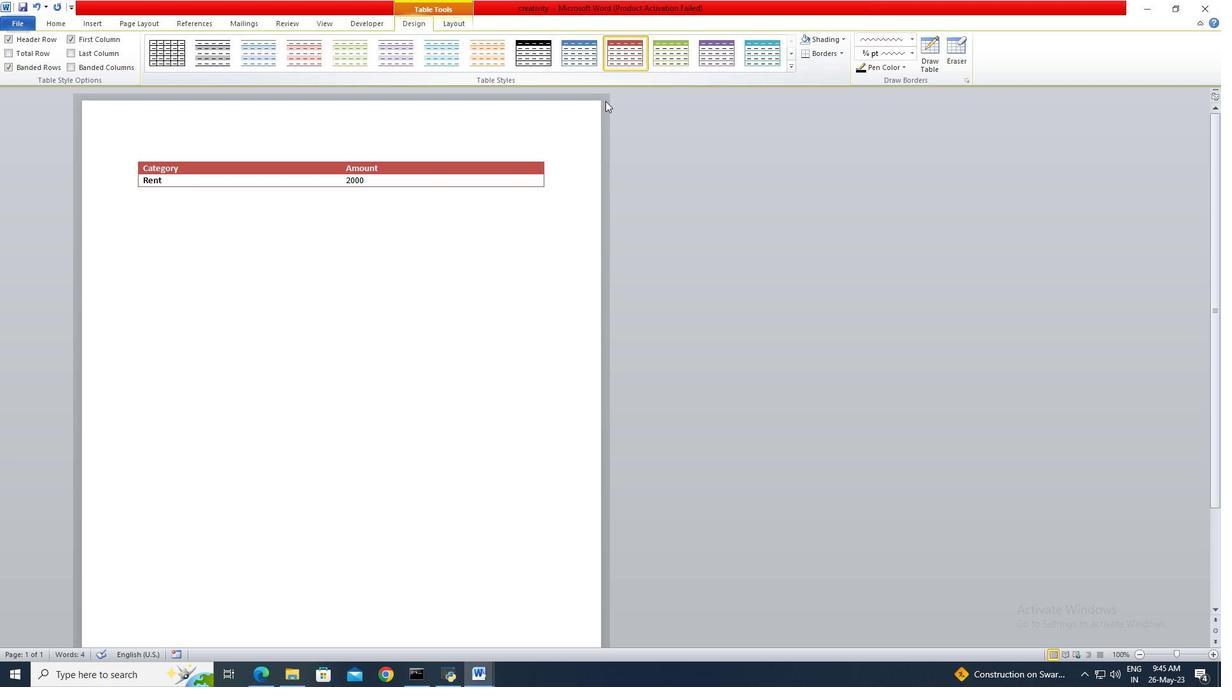 
